 Task: Add a dependency to the task Develop a new online tool for online customer feedback , the existing task  Integrate a new online platform for online fitness training in the project ArtisanTech
Action: Mouse moved to (102, 320)
Screenshot: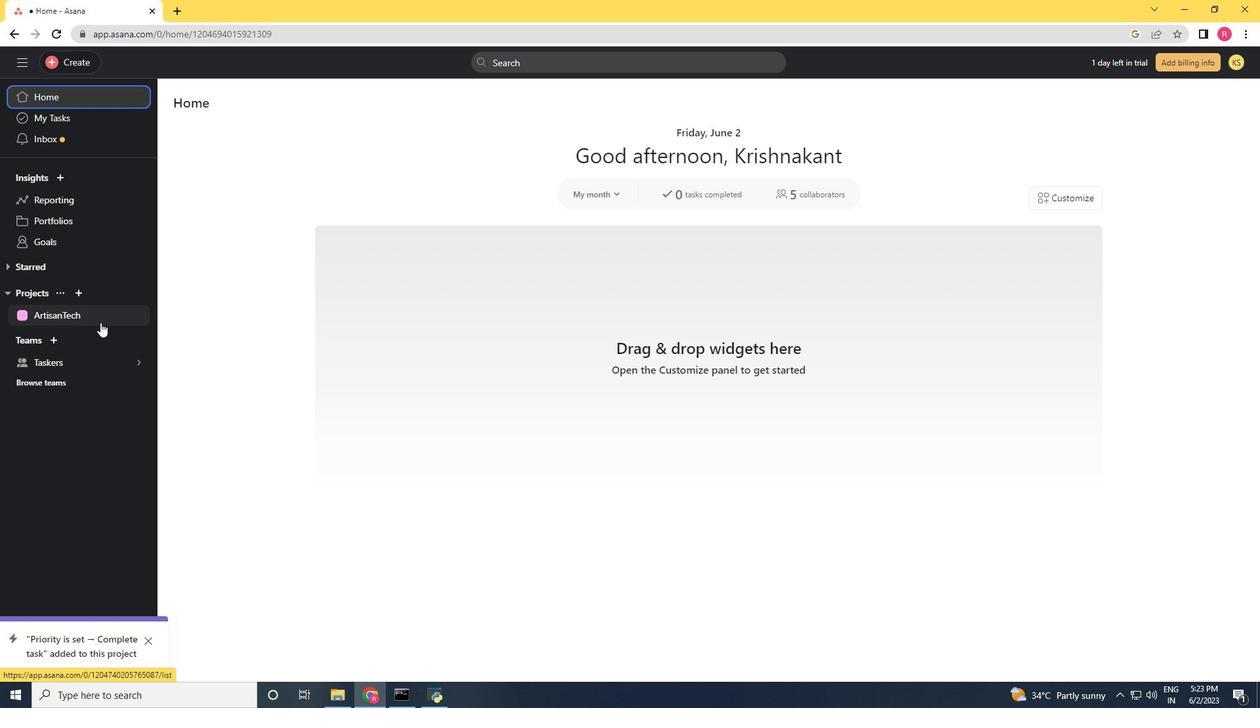 
Action: Mouse pressed left at (102, 320)
Screenshot: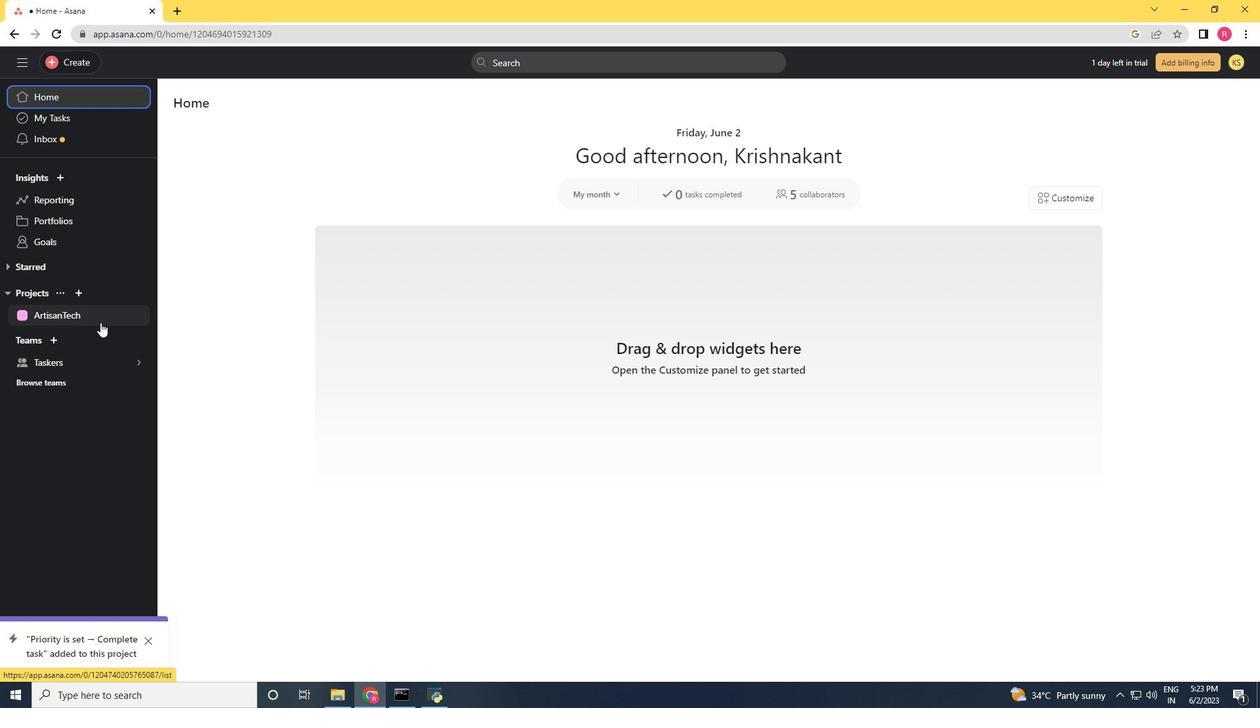 
Action: Mouse moved to (465, 423)
Screenshot: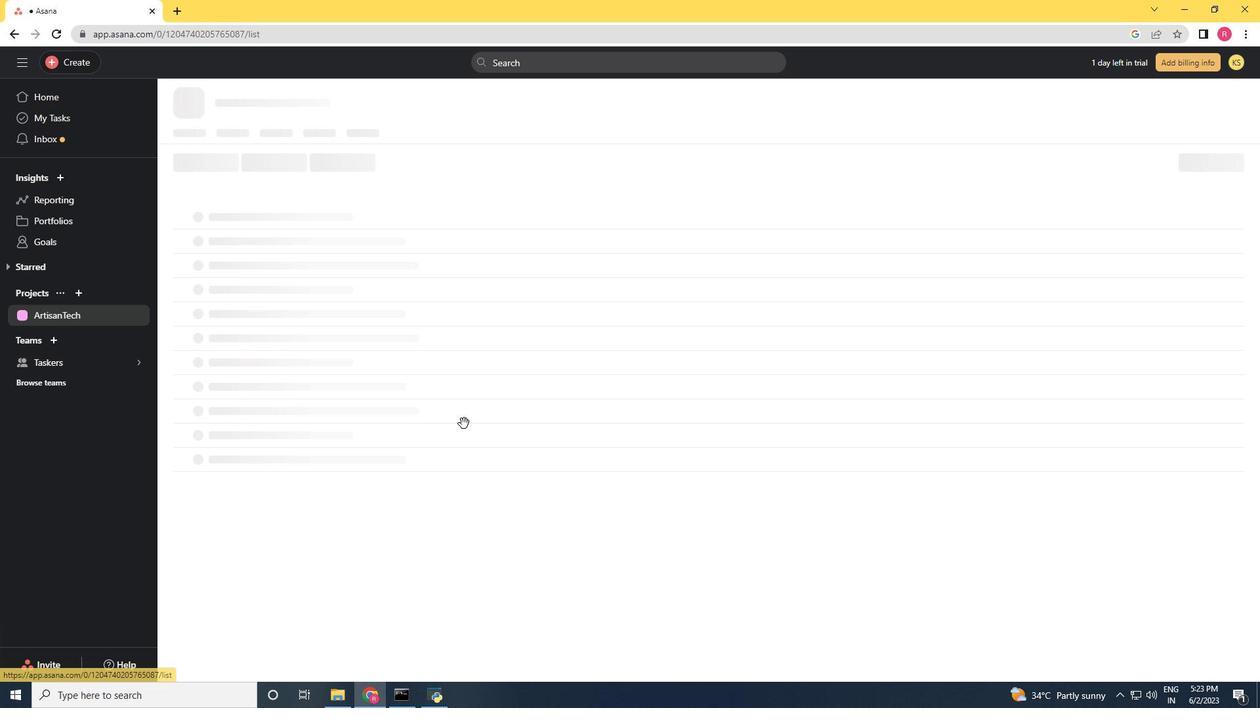 
Action: Mouse scrolled (465, 423) with delta (0, 0)
Screenshot: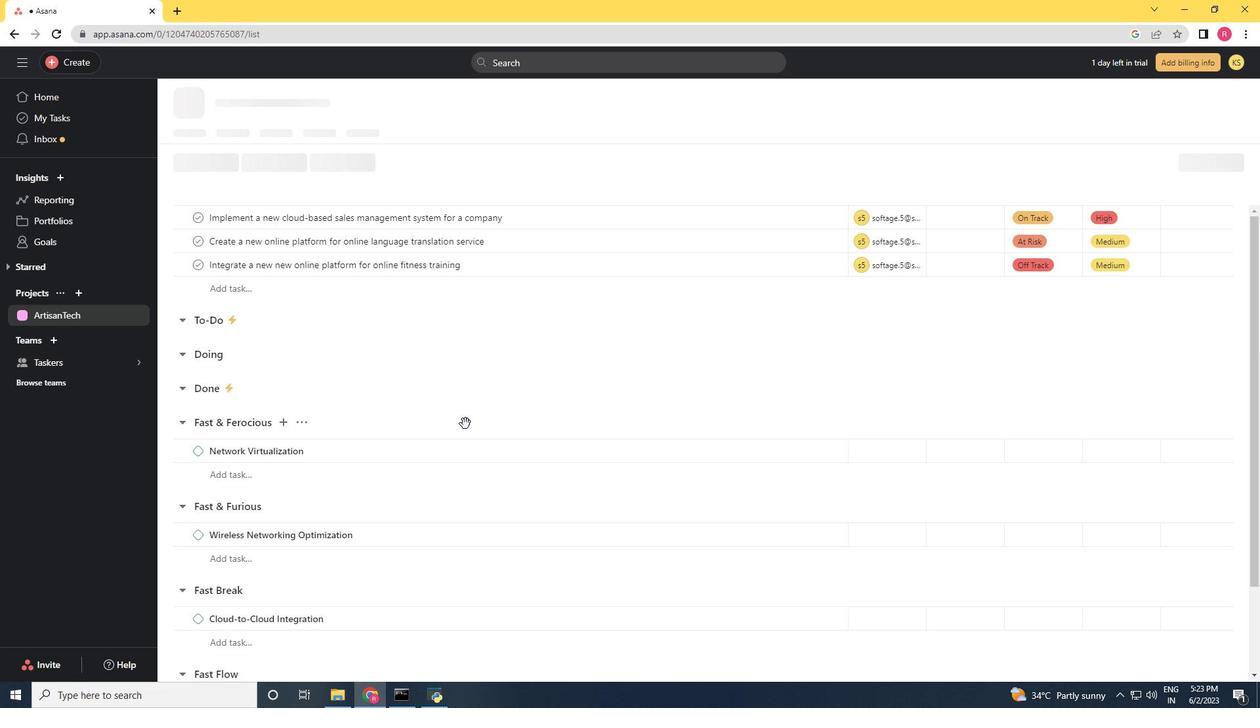 
Action: Mouse scrolled (465, 423) with delta (0, 0)
Screenshot: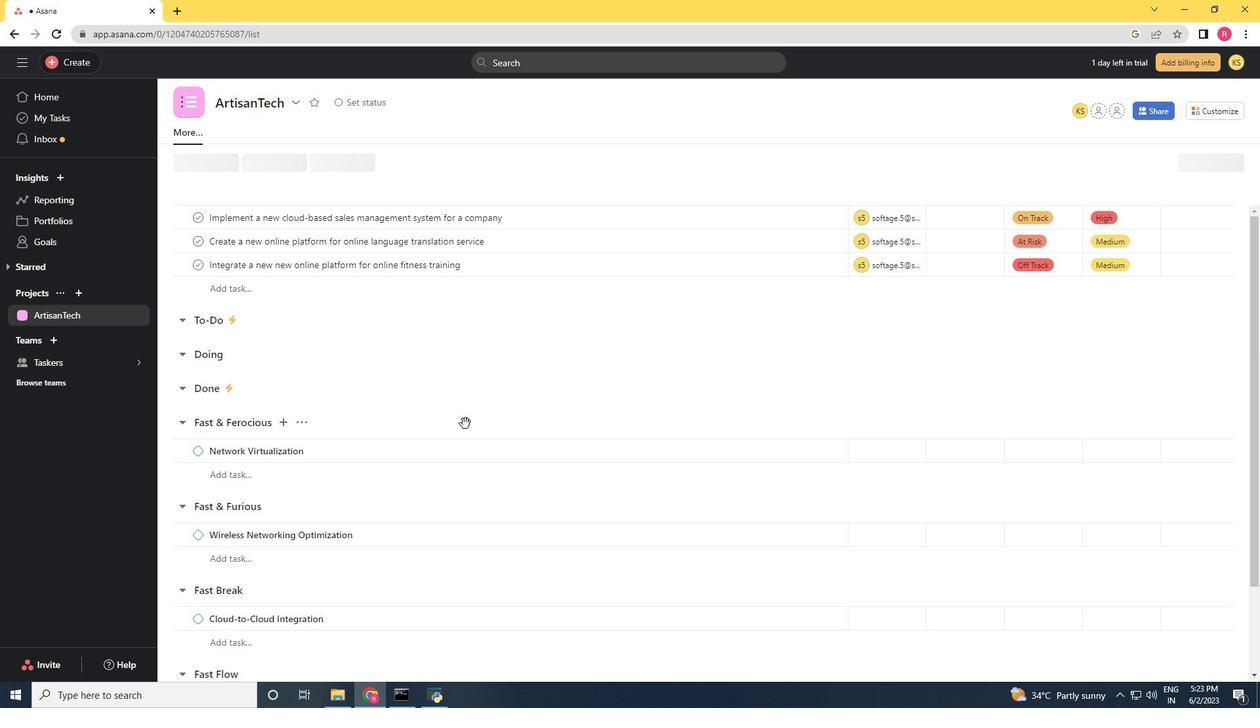 
Action: Mouse scrolled (465, 423) with delta (0, 0)
Screenshot: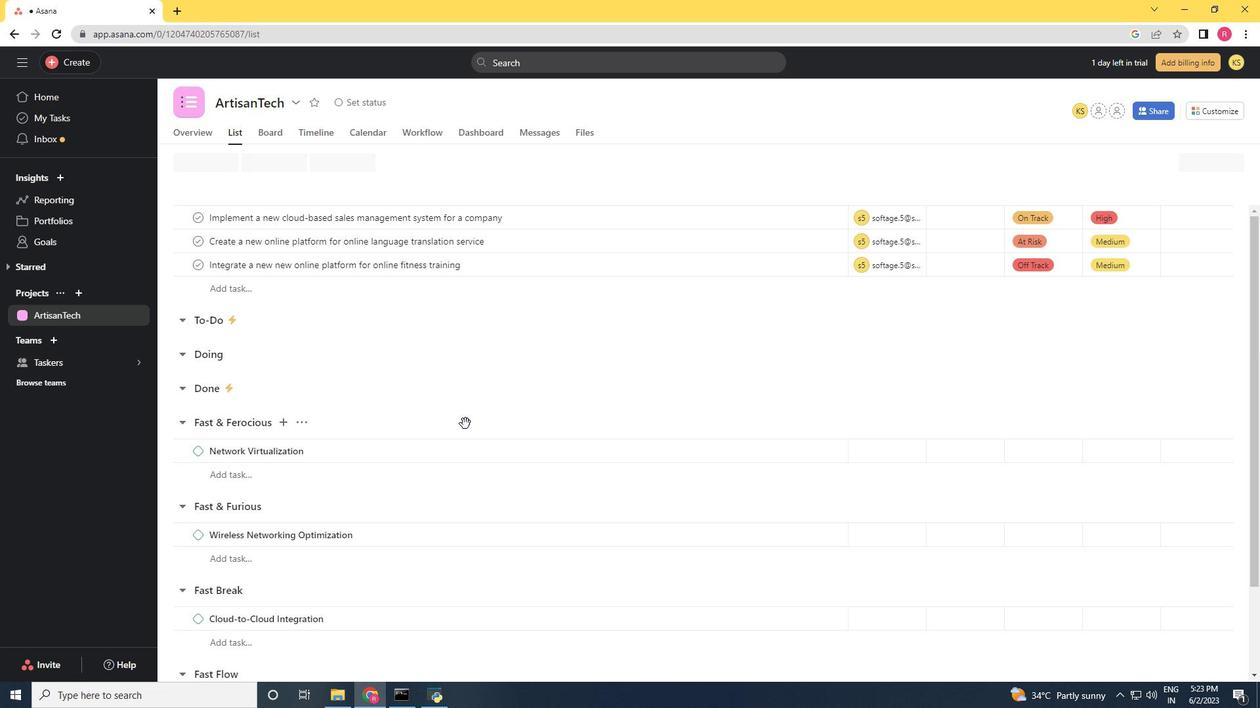 
Action: Mouse moved to (465, 423)
Screenshot: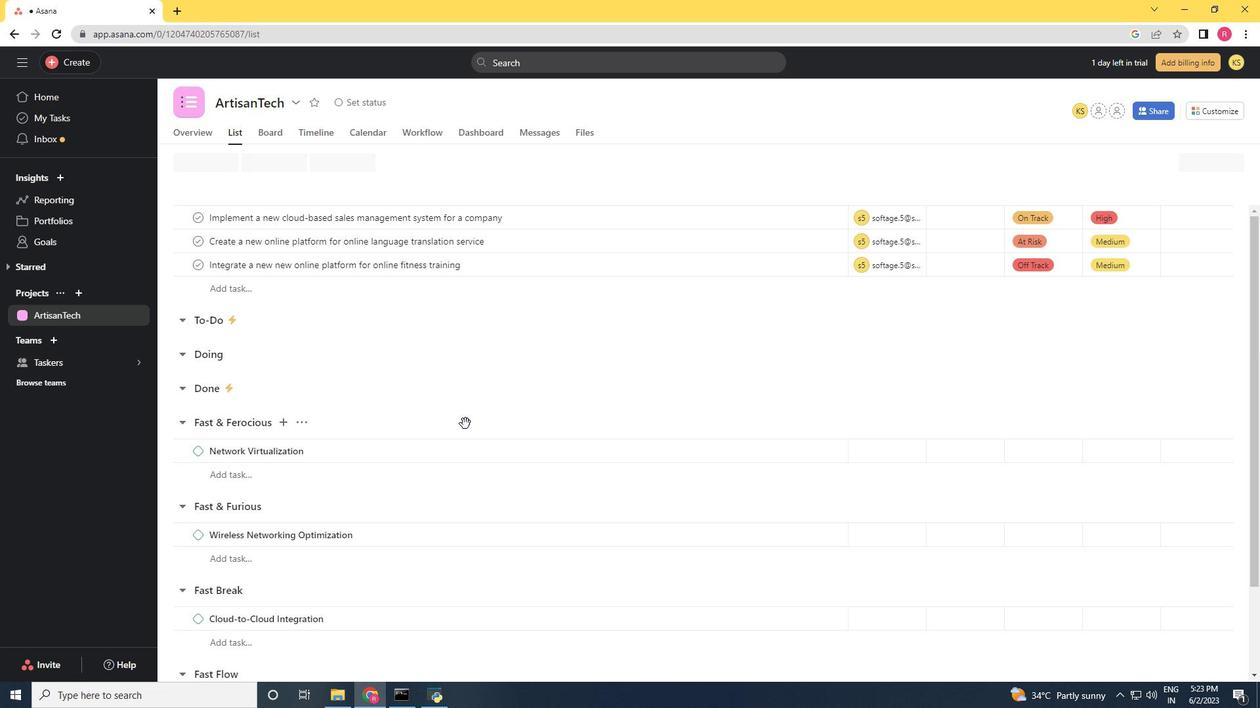 
Action: Mouse scrolled (465, 423) with delta (0, 0)
Screenshot: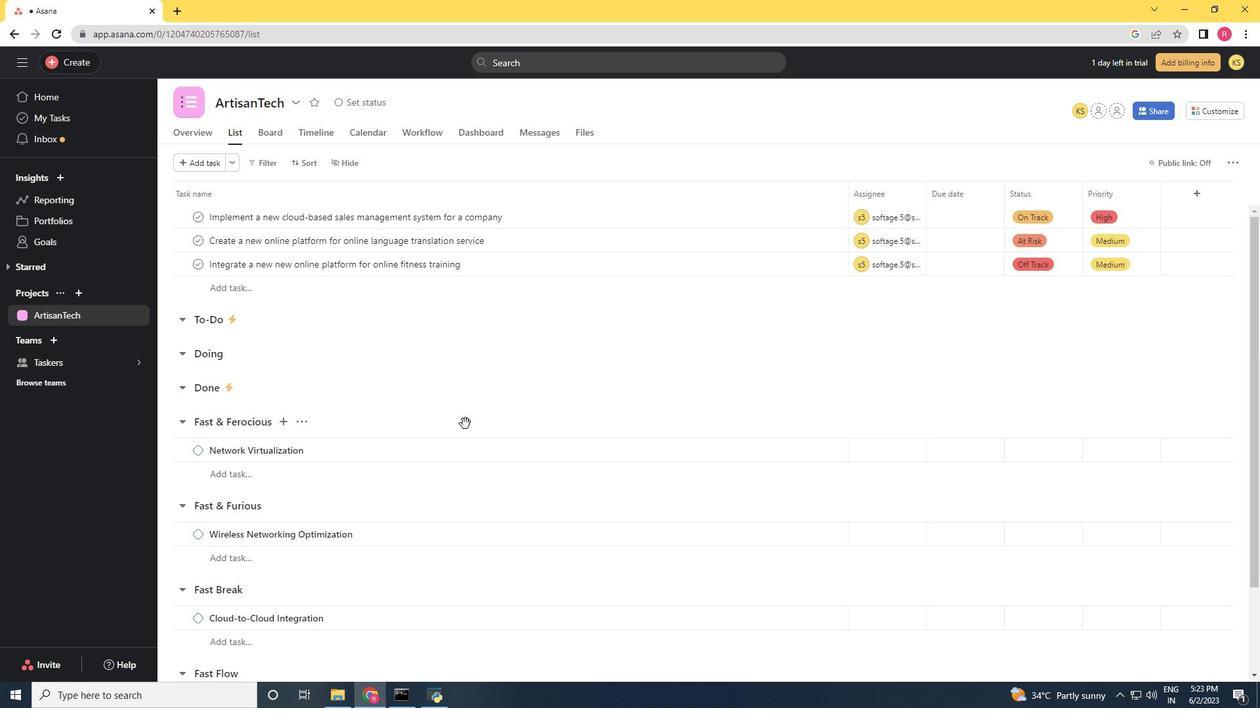 
Action: Mouse scrolled (465, 423) with delta (0, 0)
Screenshot: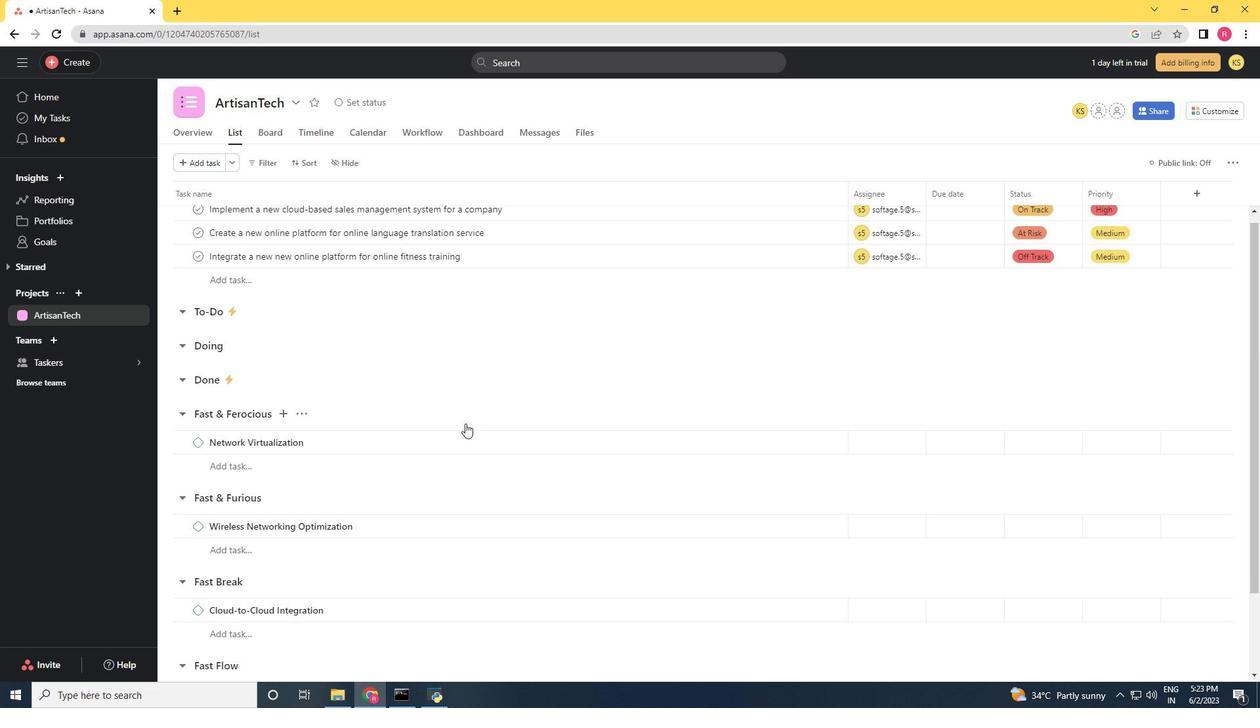 
Action: Mouse scrolled (465, 423) with delta (0, 0)
Screenshot: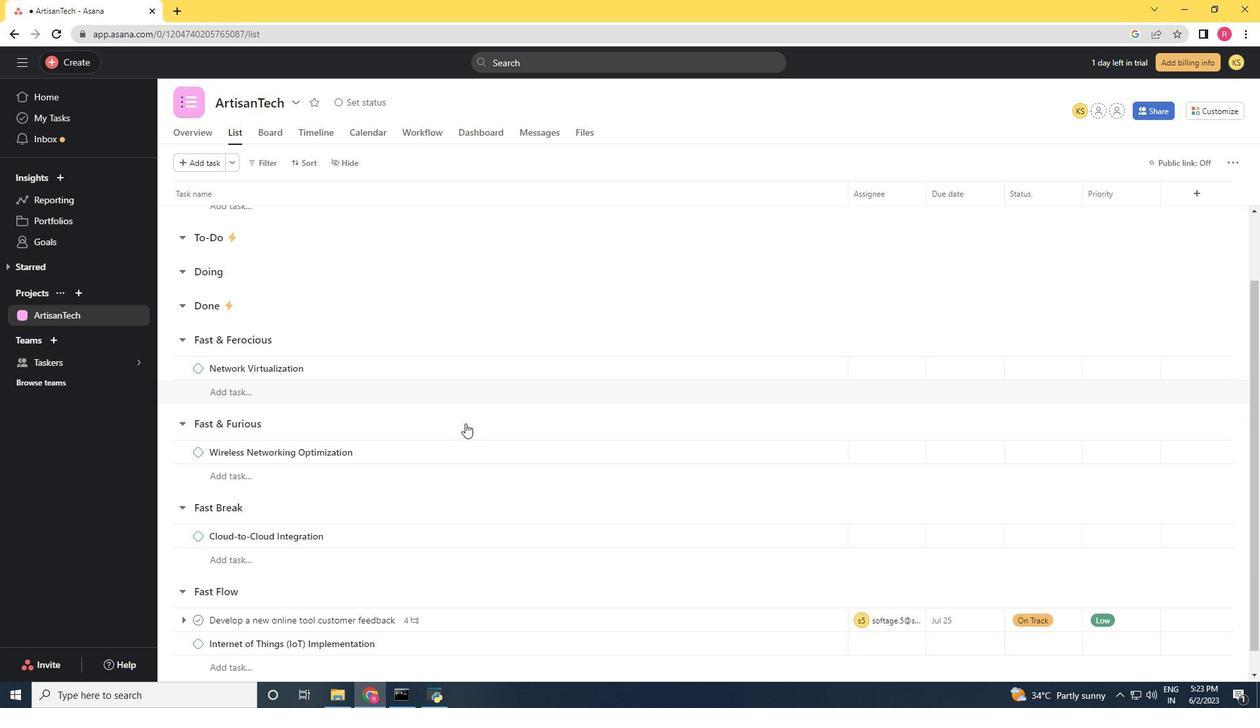 
Action: Mouse scrolled (465, 423) with delta (0, 0)
Screenshot: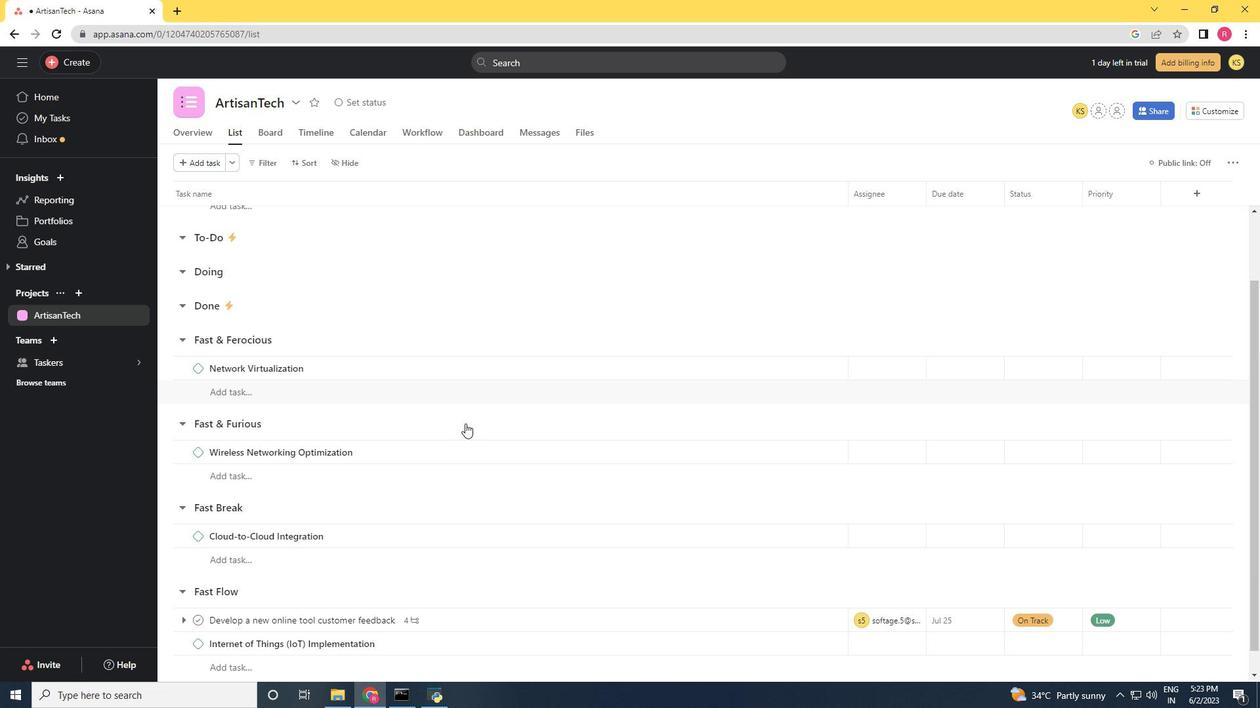 
Action: Mouse moved to (481, 592)
Screenshot: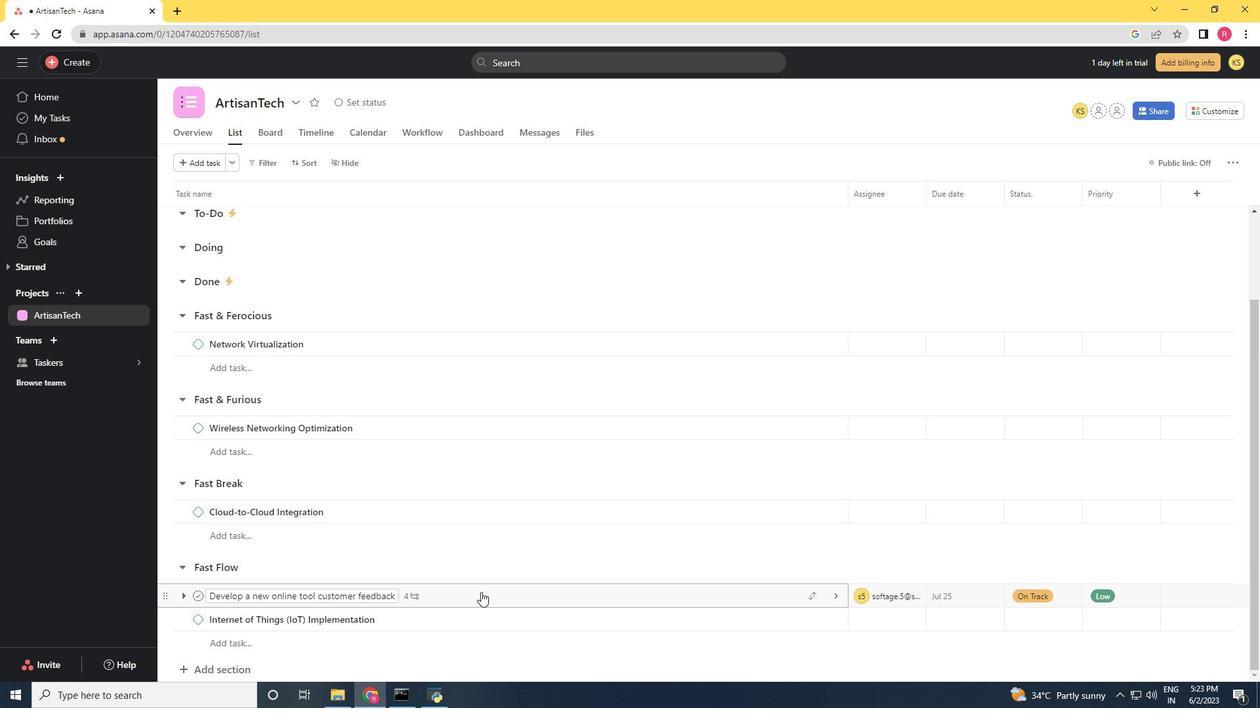 
Action: Mouse pressed left at (481, 592)
Screenshot: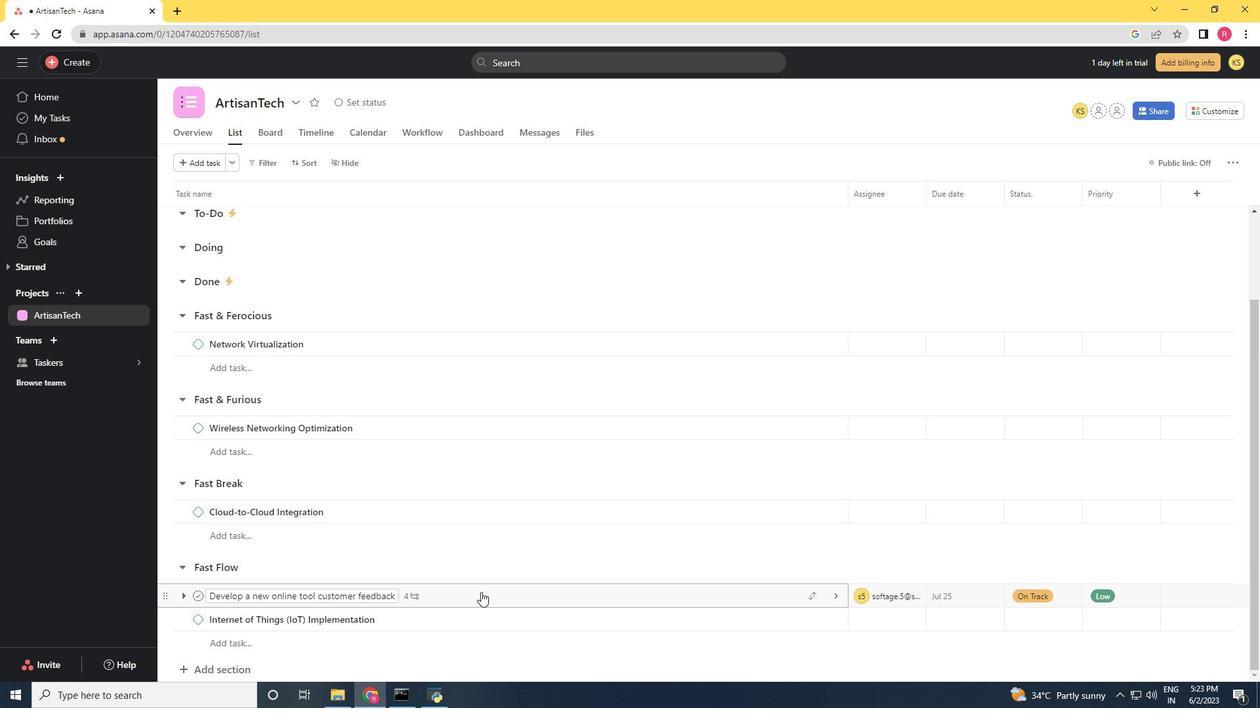 
Action: Mouse moved to (939, 336)
Screenshot: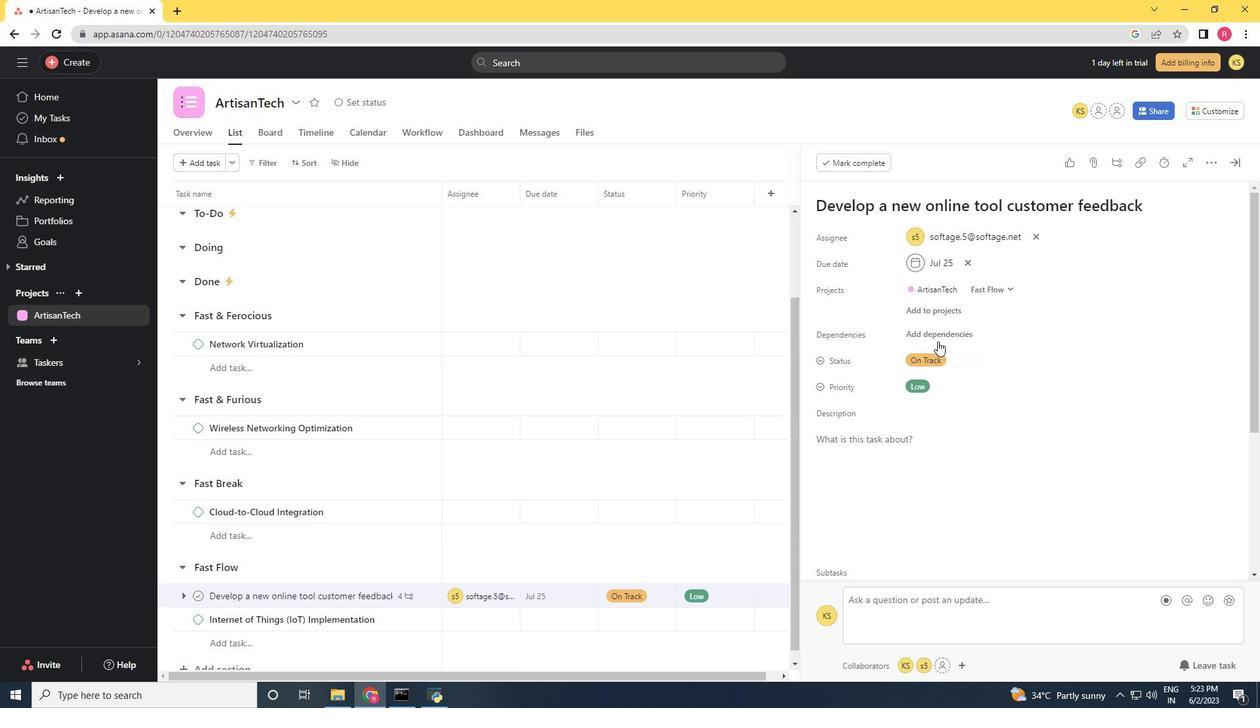 
Action: Mouse pressed left at (939, 336)
Screenshot: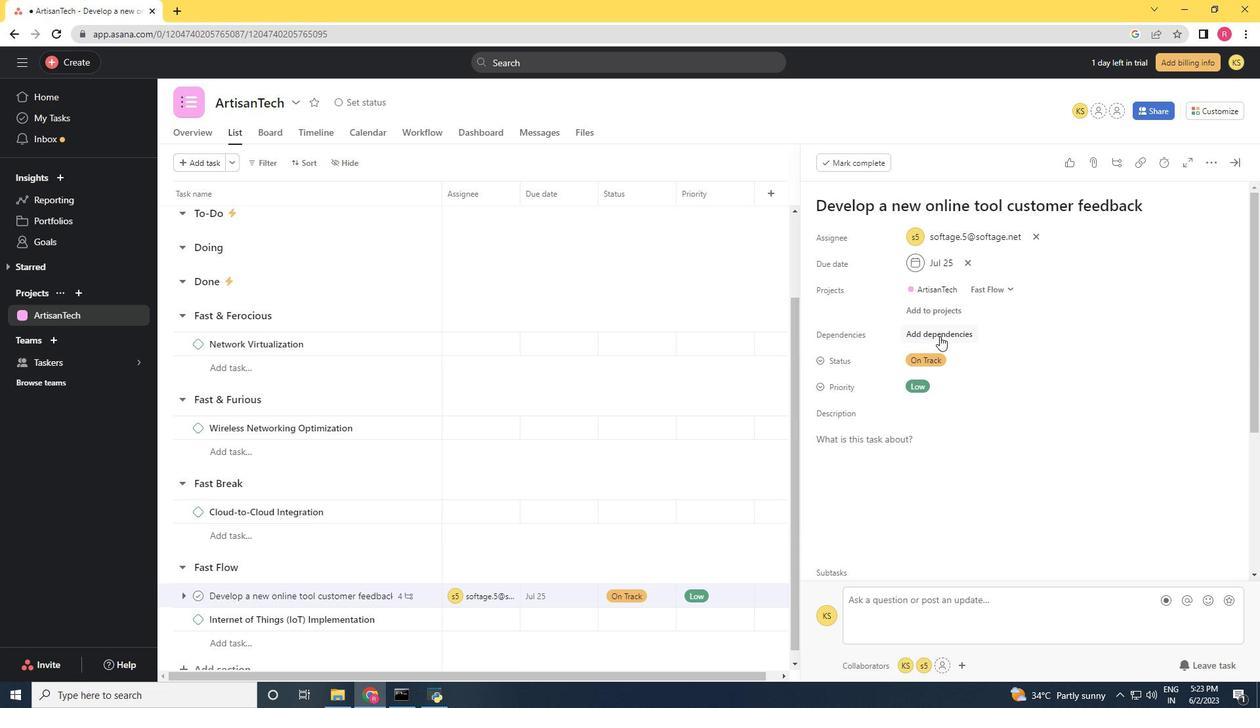
Action: Mouse moved to (540, 274)
Screenshot: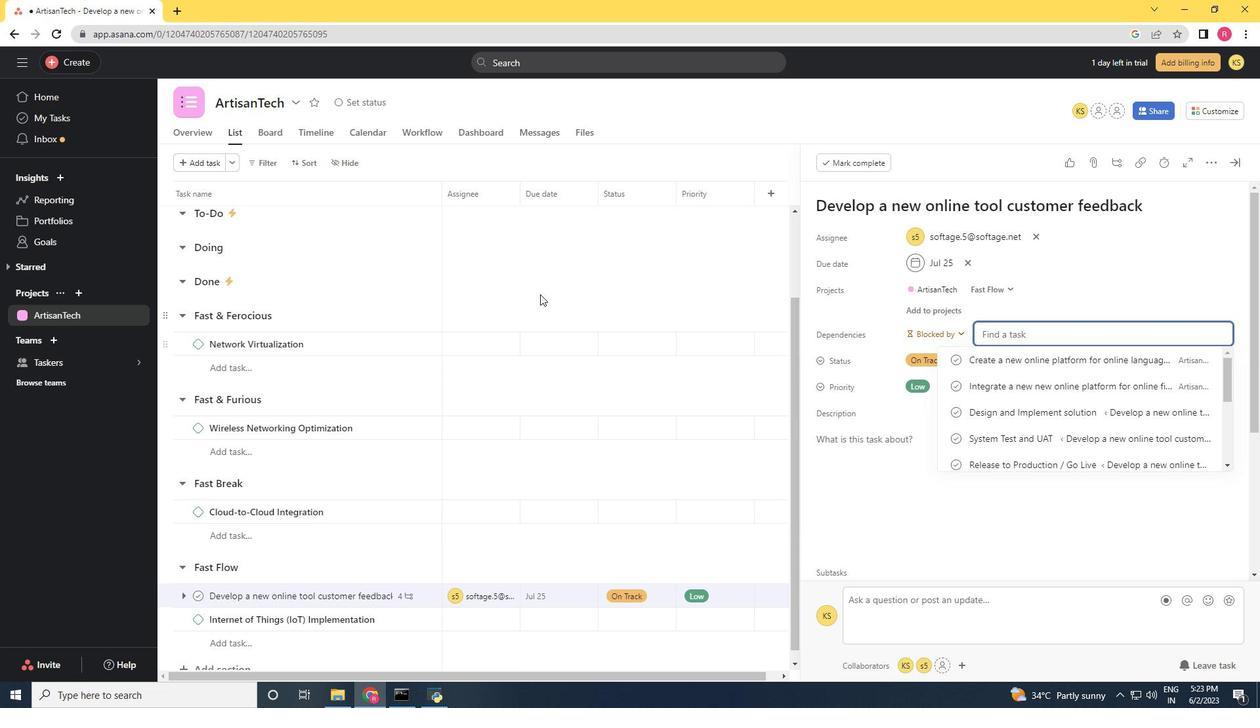 
Action: Key pressed <Key.shift>Integrate<Key.space>a<Key.space>new<Key.space>online<Key.space>platform<Key.space>for<Key.space>online<Key.space>fitness<Key.space>trs<Key.backspace>anning<Key.space><Key.backspace><Key.backspace><Key.backspace><Key.backspace><Key.backspace>ing<Key.space><Key.backspace><Key.backspace><Key.backspace><Key.backspace><Key.backspace>ining<Key.space>
Screenshot: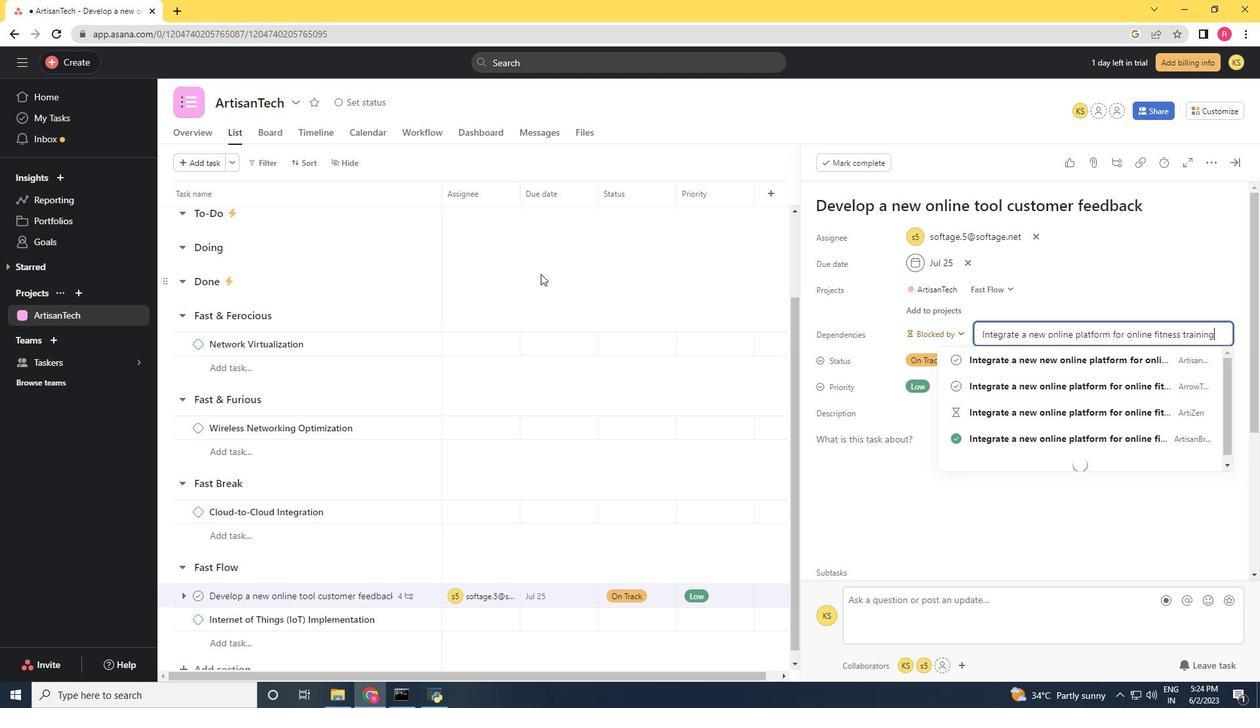 
Action: Mouse moved to (1111, 370)
Screenshot: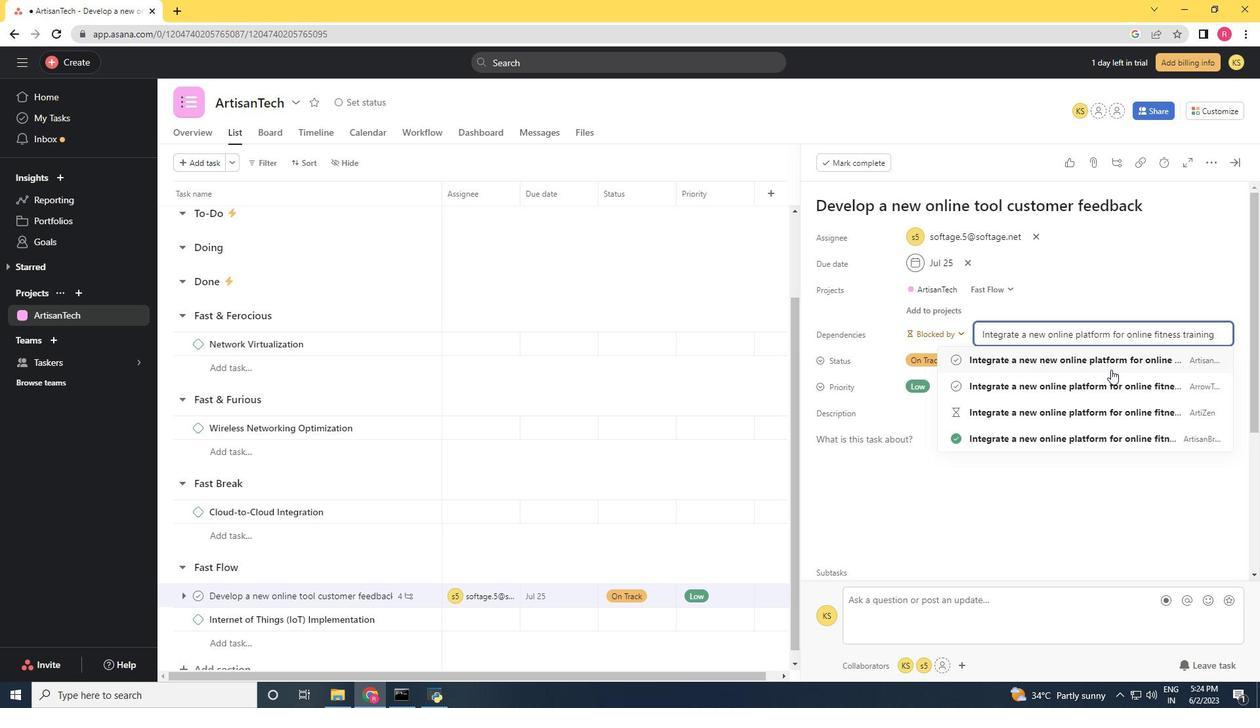 
Action: Mouse pressed left at (1111, 370)
Screenshot: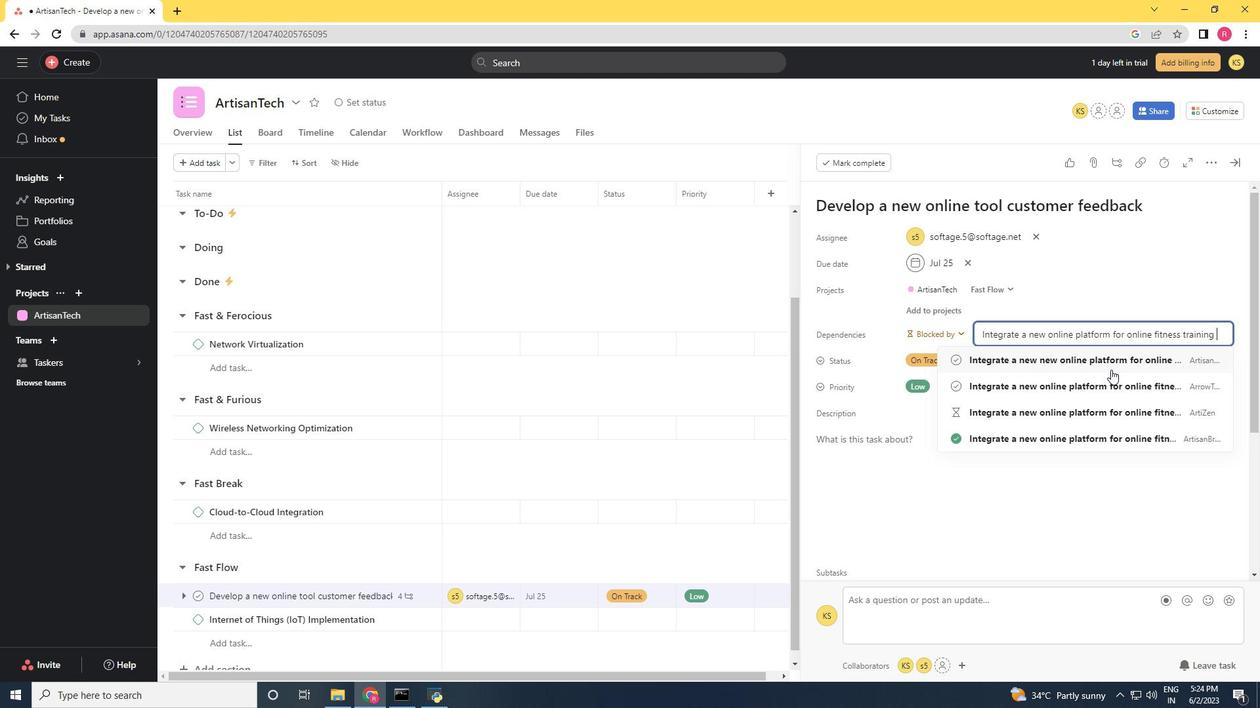
Action: Mouse moved to (1101, 374)
Screenshot: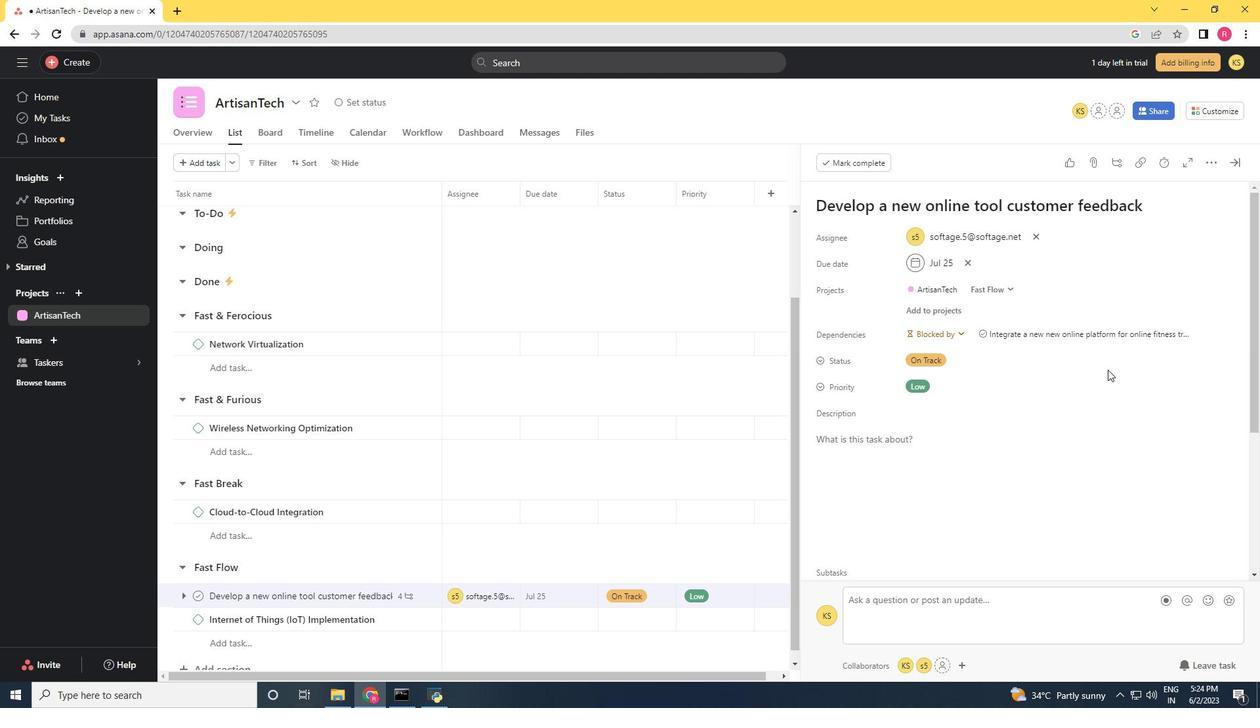
